 Task: Change the search engine used in the address bar to DuckDuckGo.
Action: Mouse moved to (1053, 36)
Screenshot: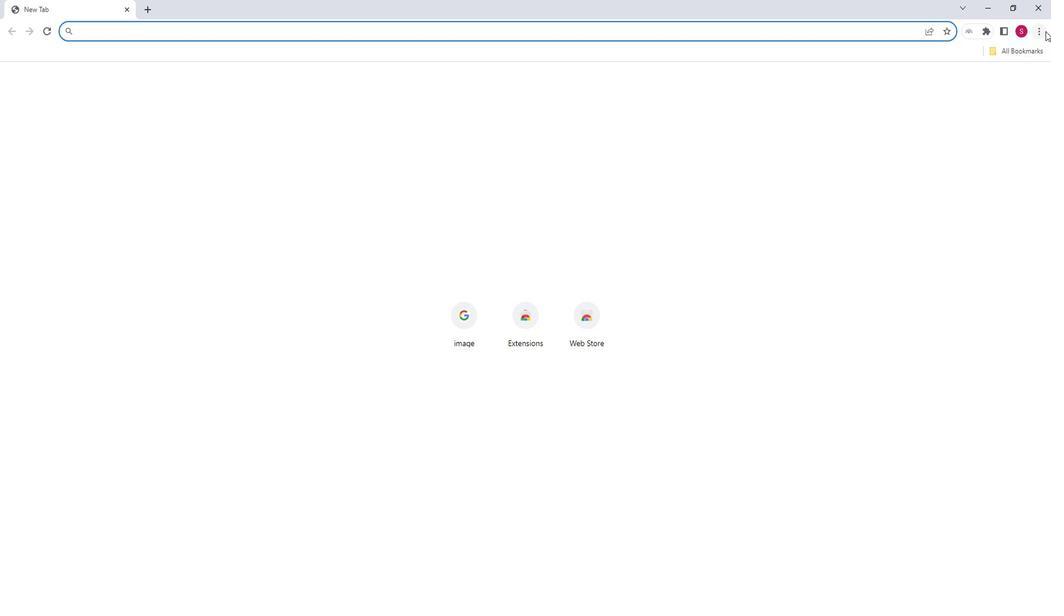 
Action: Mouse pressed left at (1053, 36)
Screenshot: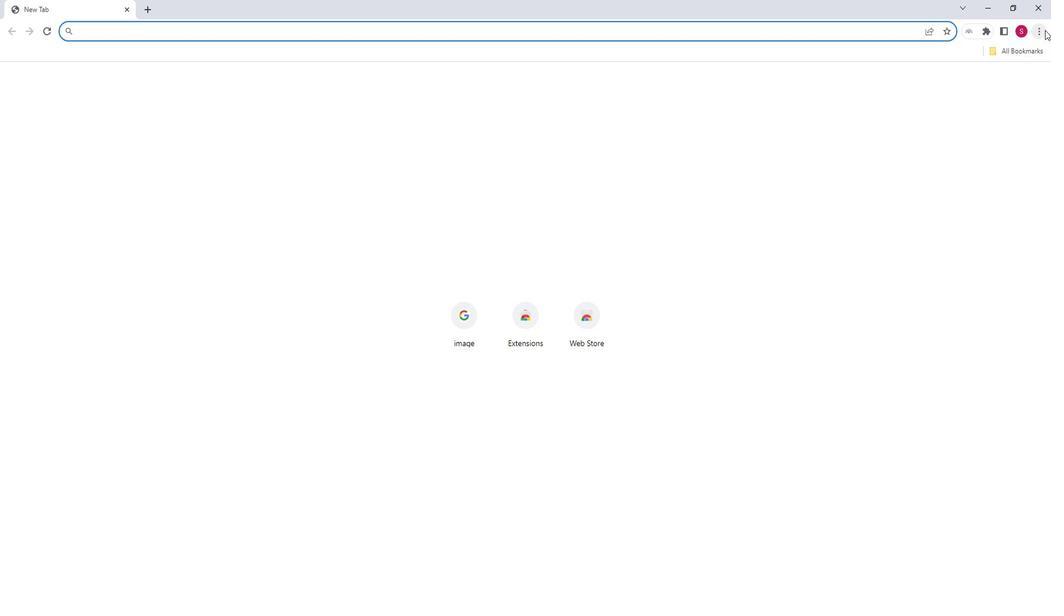 
Action: Mouse moved to (939, 236)
Screenshot: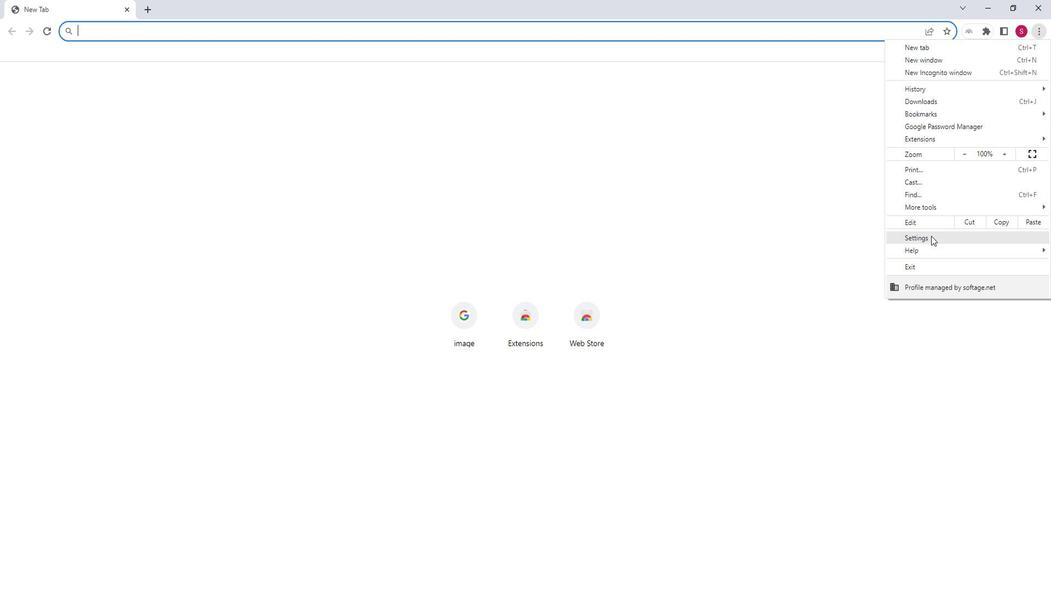 
Action: Mouse pressed left at (939, 236)
Screenshot: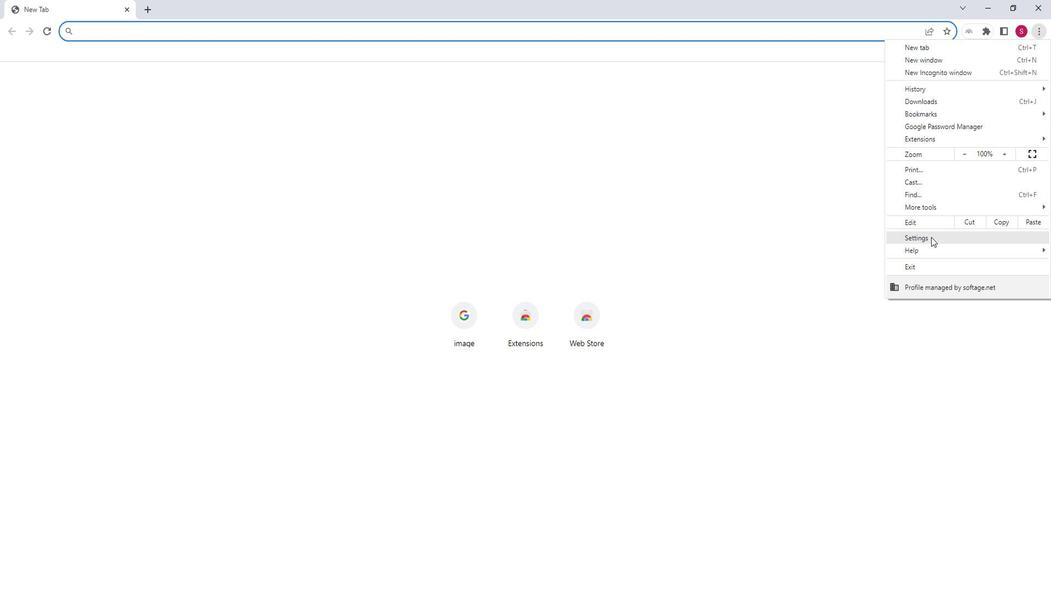 
Action: Mouse moved to (88, 205)
Screenshot: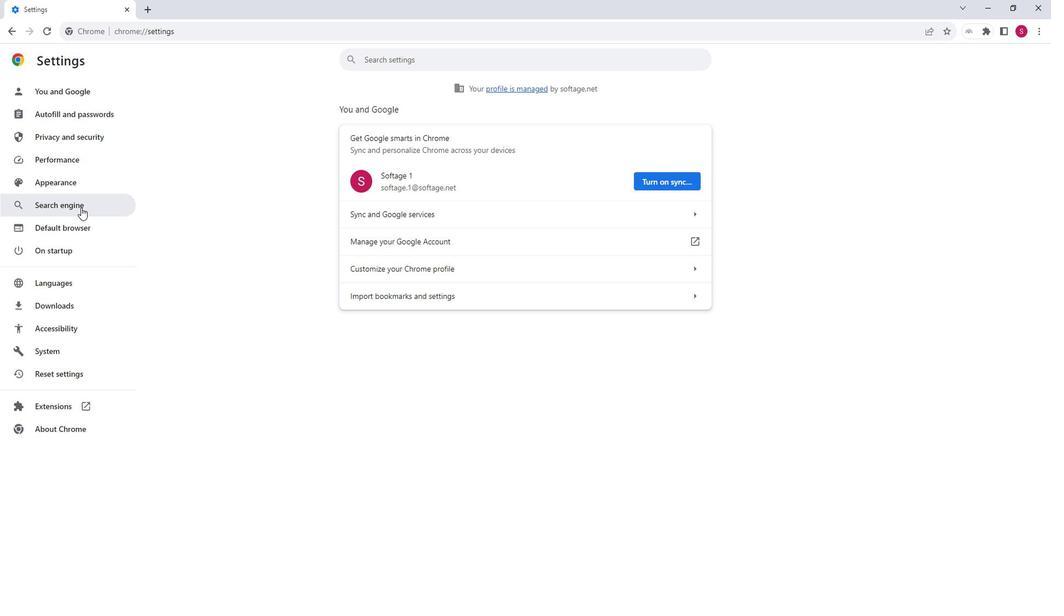
Action: Mouse pressed left at (88, 205)
Screenshot: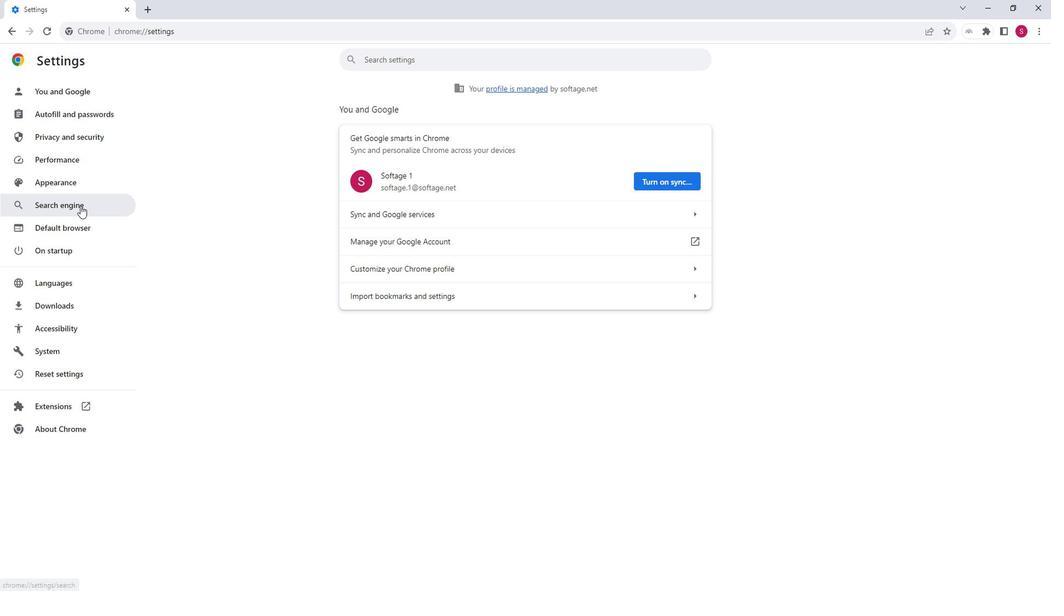 
Action: Mouse moved to (702, 135)
Screenshot: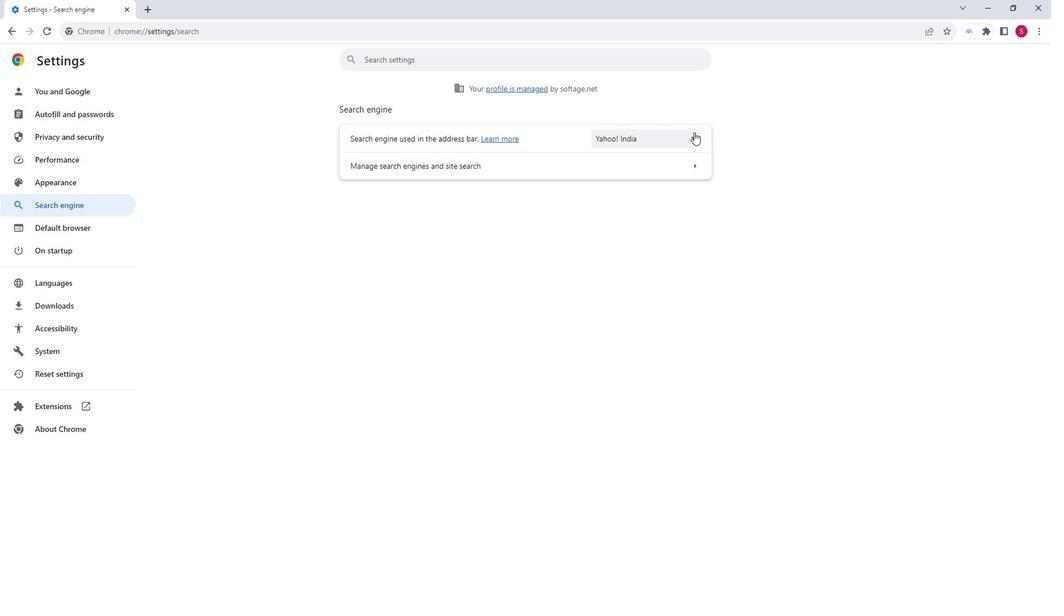 
Action: Mouse pressed left at (702, 135)
Screenshot: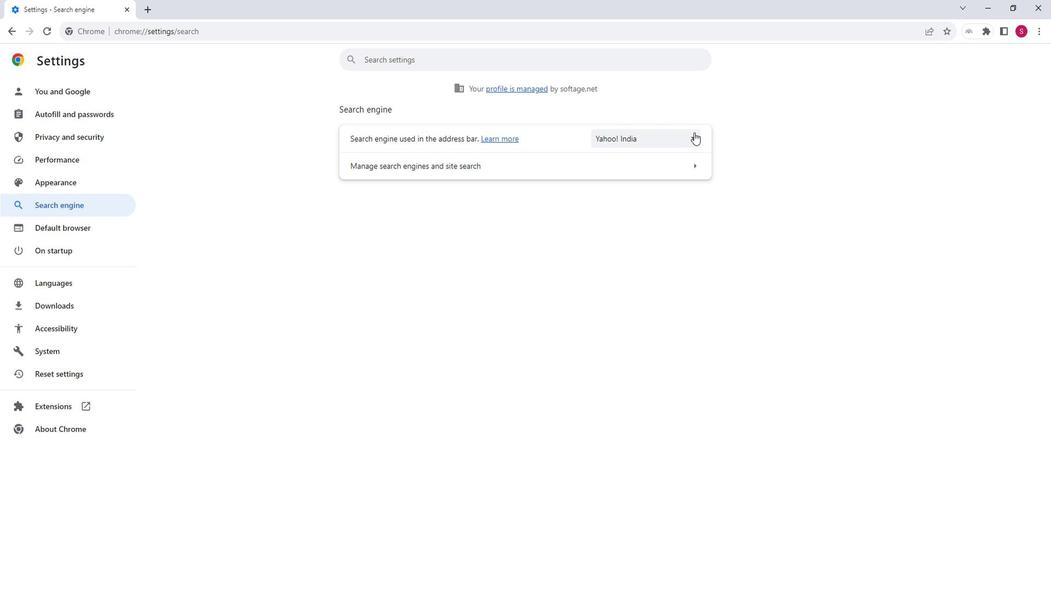 
Action: Mouse moved to (650, 185)
Screenshot: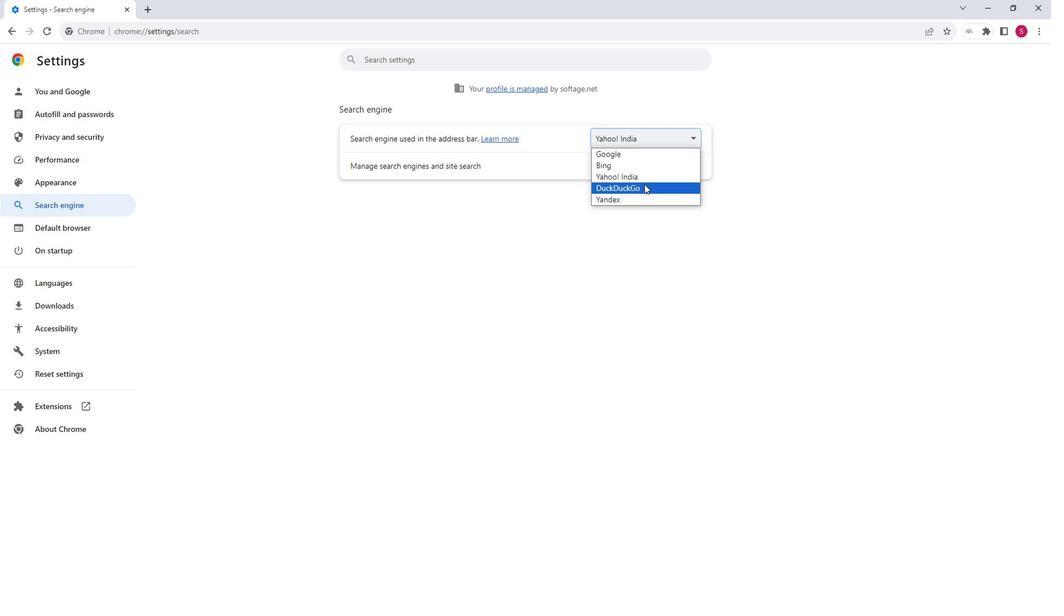 
Action: Mouse pressed left at (650, 185)
Screenshot: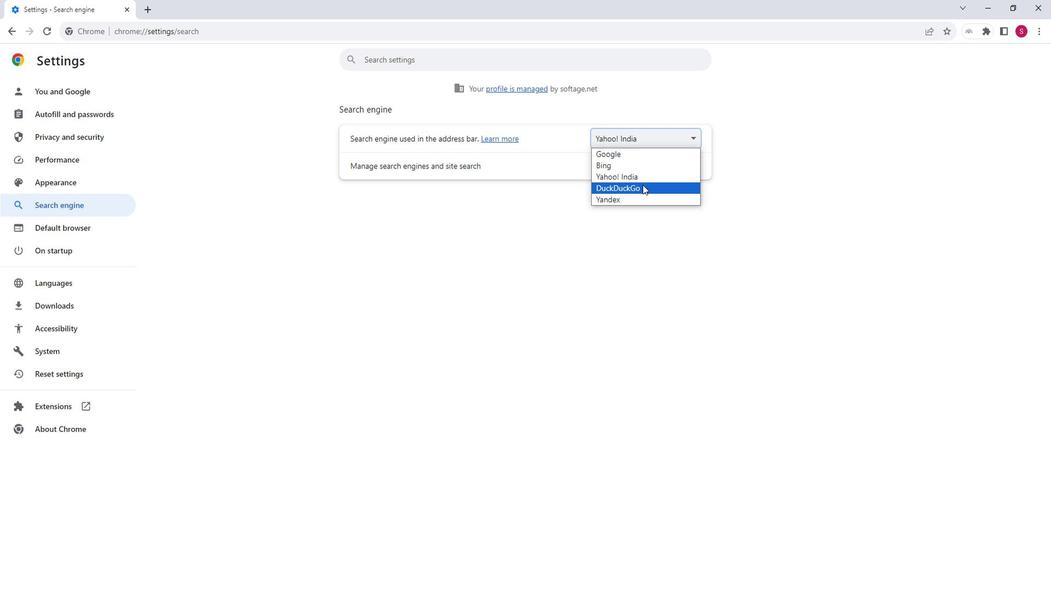 
